 Task: Sort the products by unit price (high first).
Action: Mouse moved to (25, 89)
Screenshot: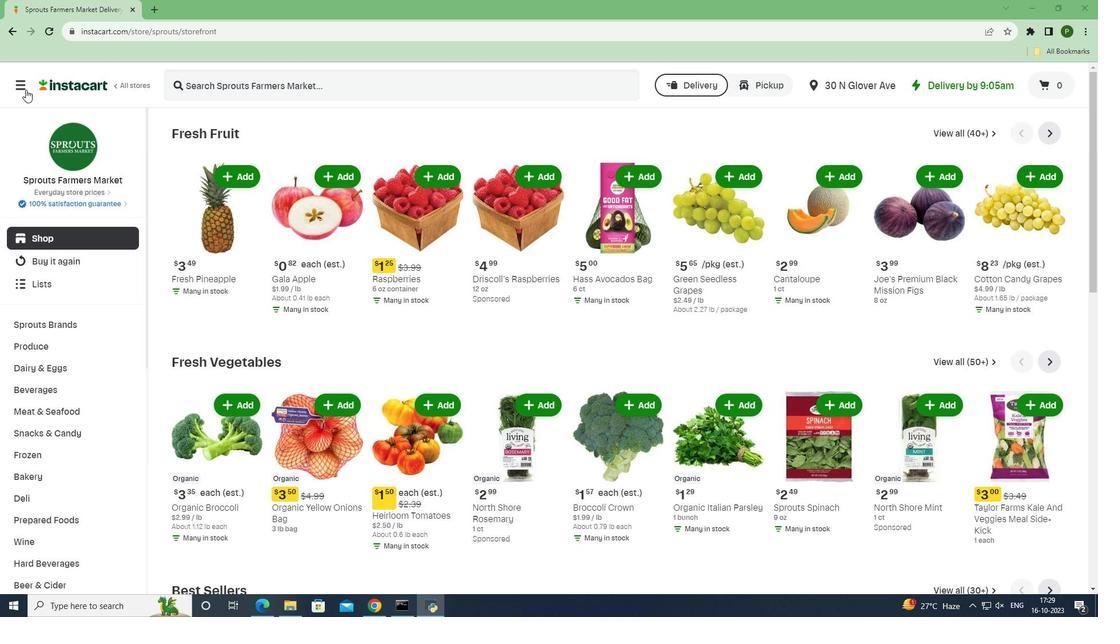 
Action: Mouse pressed left at (25, 89)
Screenshot: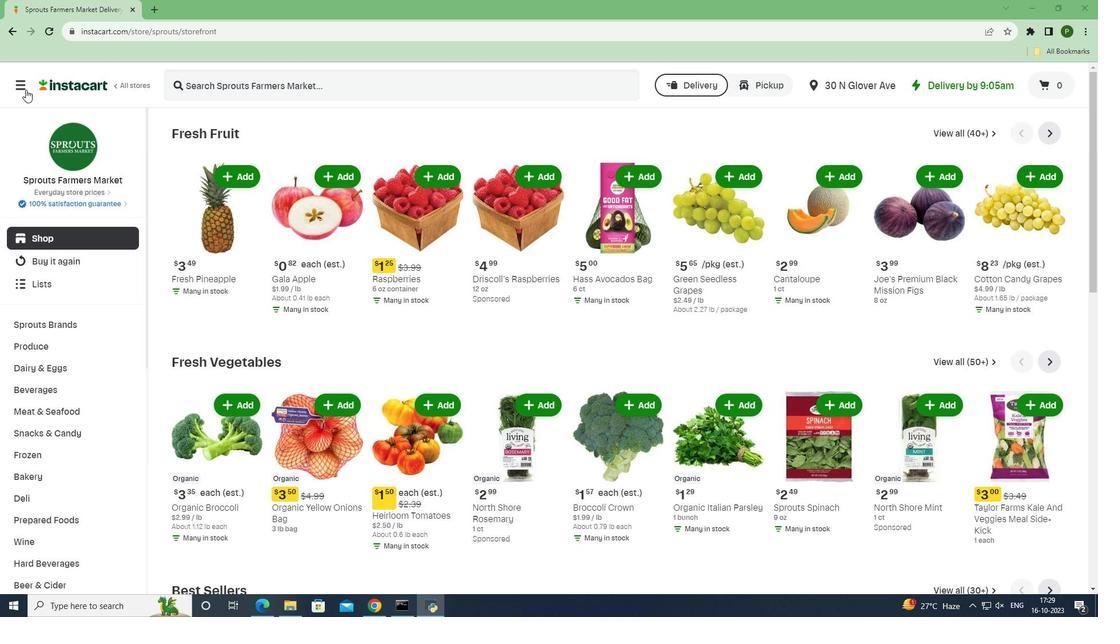 
Action: Mouse moved to (48, 300)
Screenshot: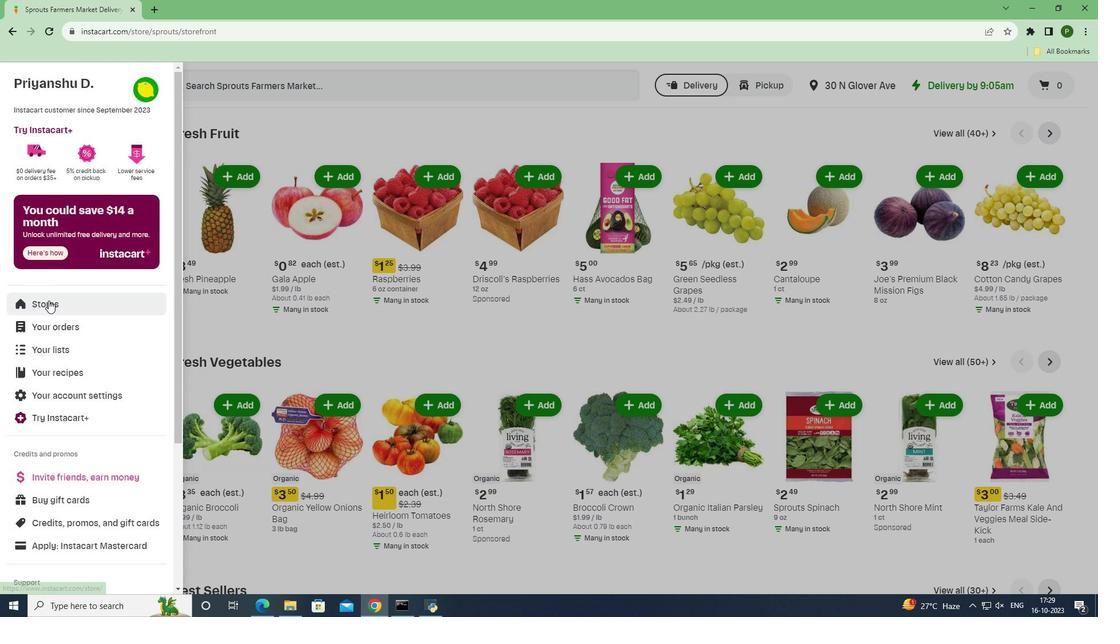 
Action: Mouse pressed left at (48, 300)
Screenshot: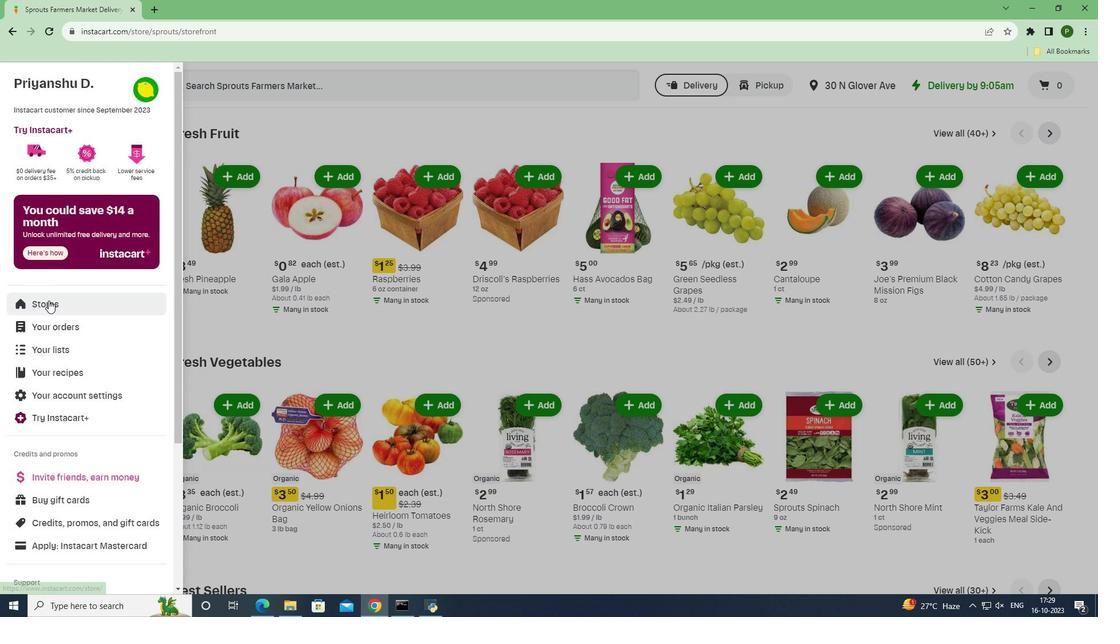 
Action: Mouse moved to (253, 138)
Screenshot: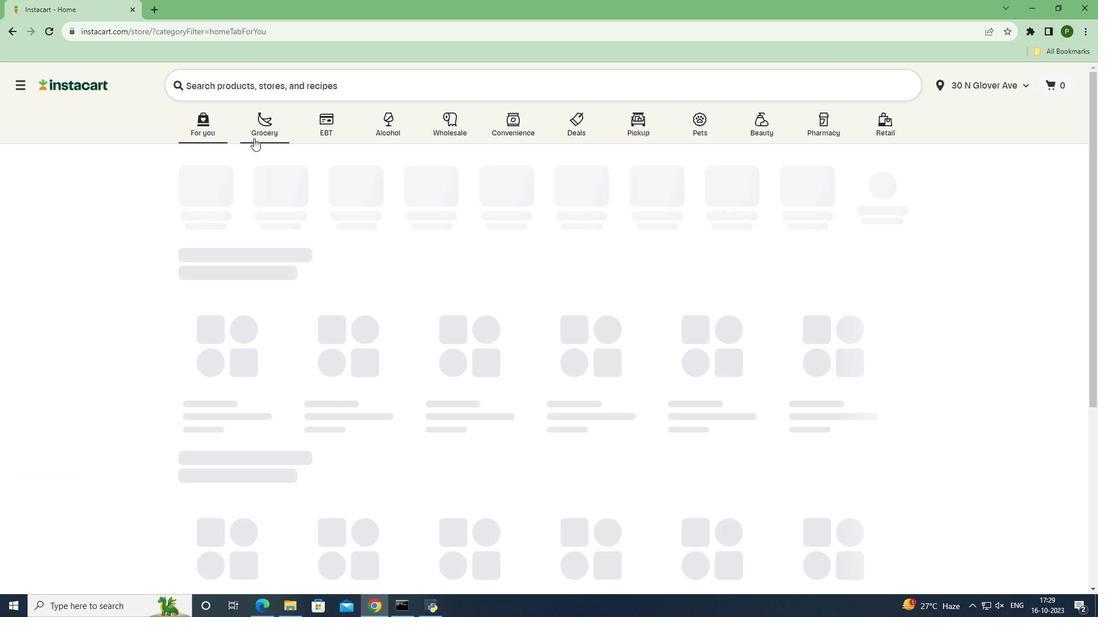 
Action: Mouse pressed left at (253, 138)
Screenshot: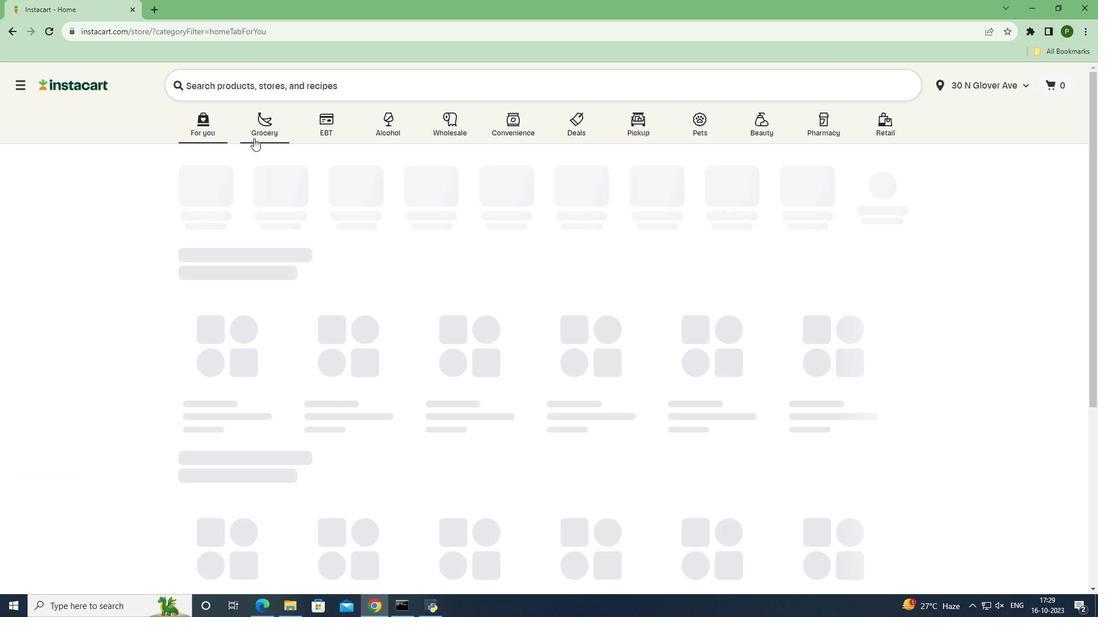
Action: Mouse moved to (711, 274)
Screenshot: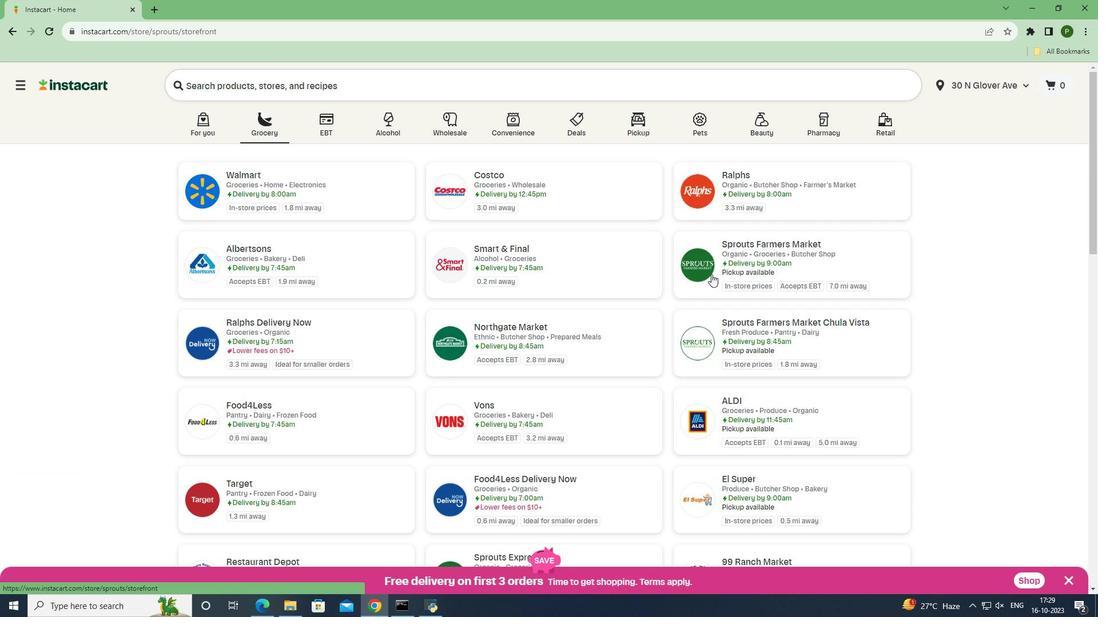 
Action: Mouse pressed left at (711, 274)
Screenshot: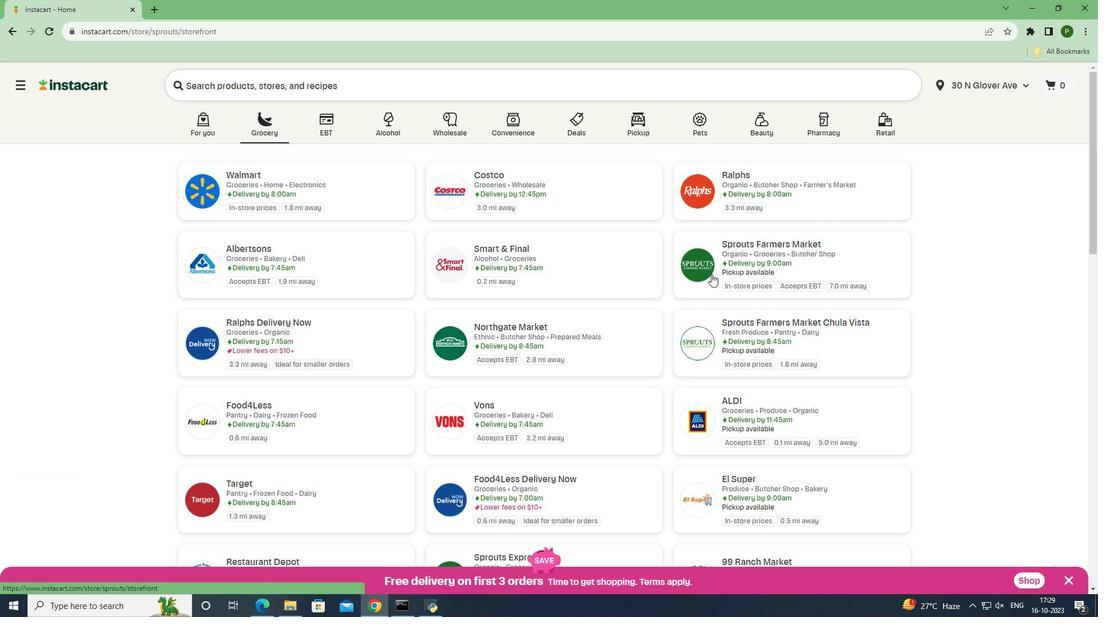 
Action: Mouse moved to (108, 391)
Screenshot: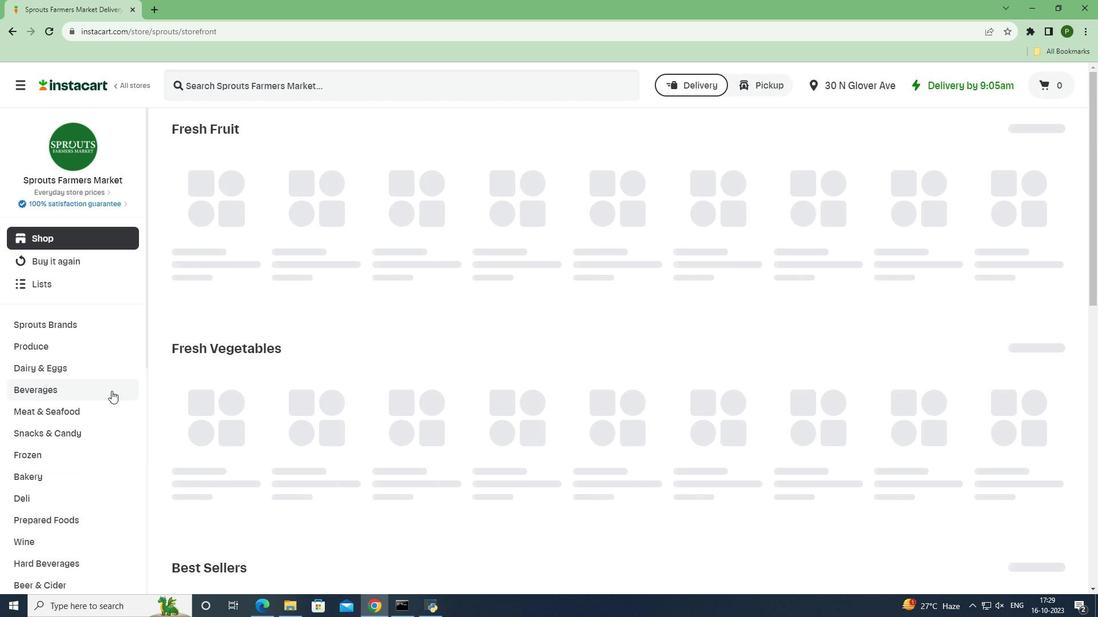 
Action: Mouse pressed left at (108, 391)
Screenshot: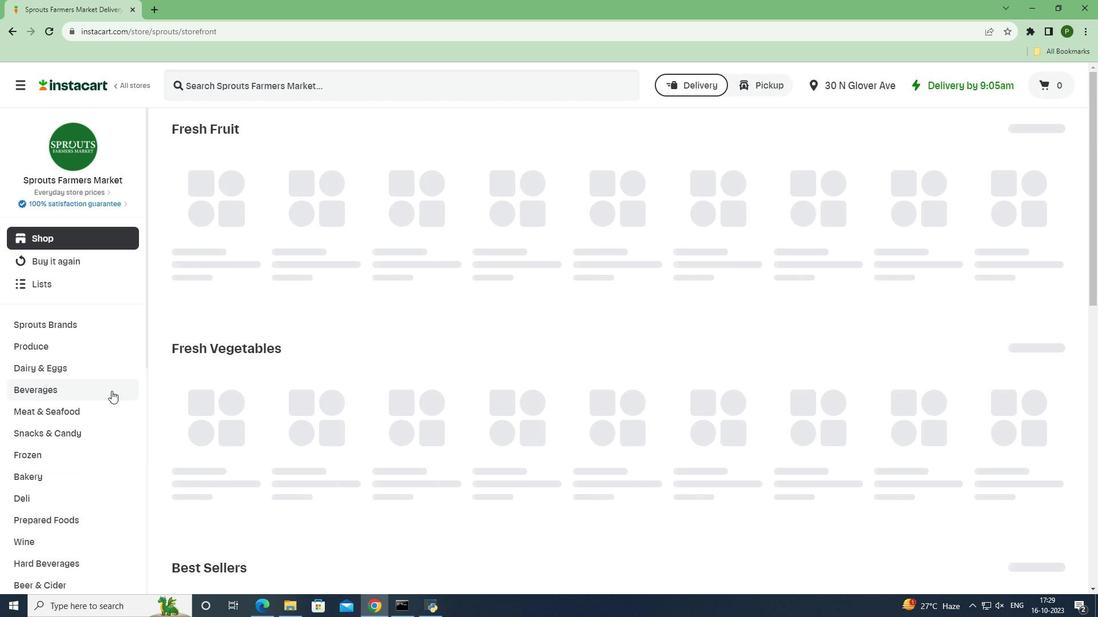 
Action: Mouse moved to (1035, 163)
Screenshot: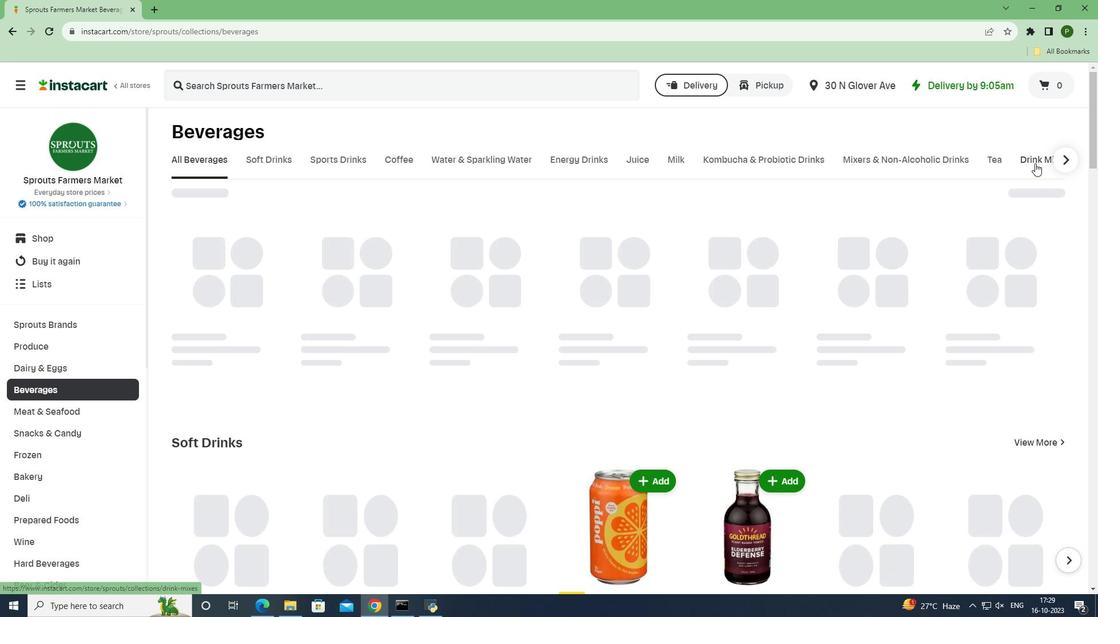 
Action: Mouse pressed left at (1035, 163)
Screenshot: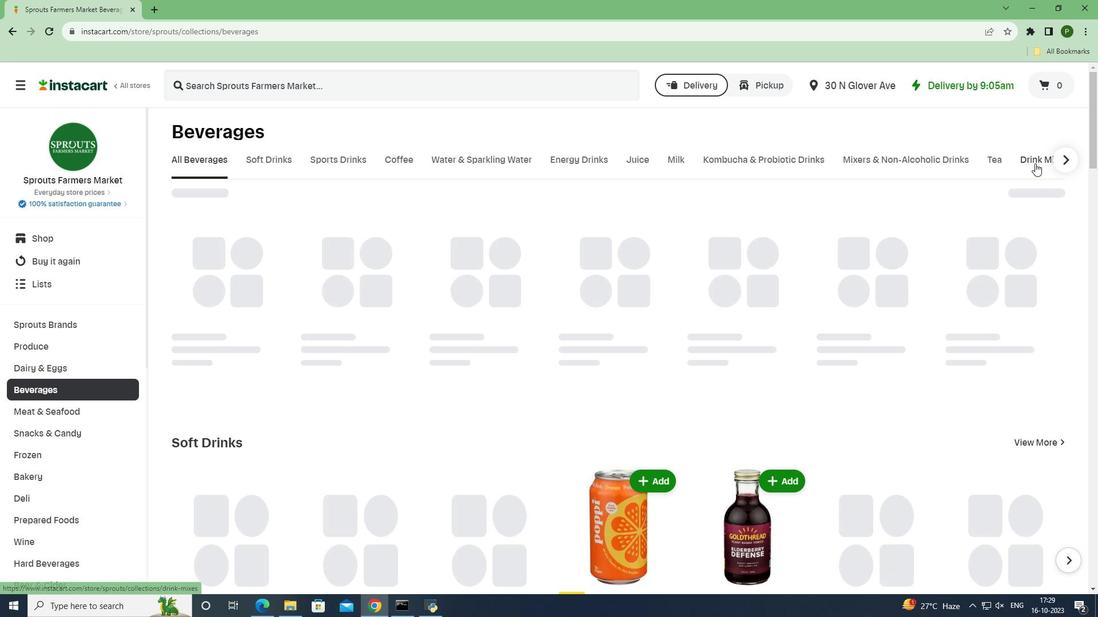 
Action: Mouse moved to (646, 214)
Screenshot: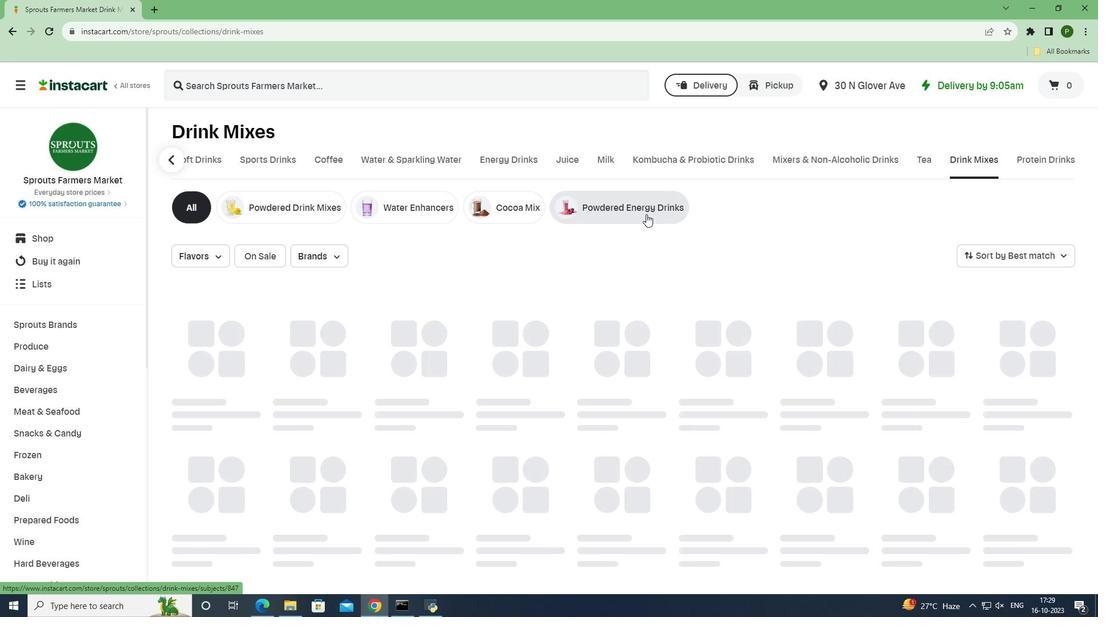 
Action: Mouse pressed left at (646, 214)
Screenshot: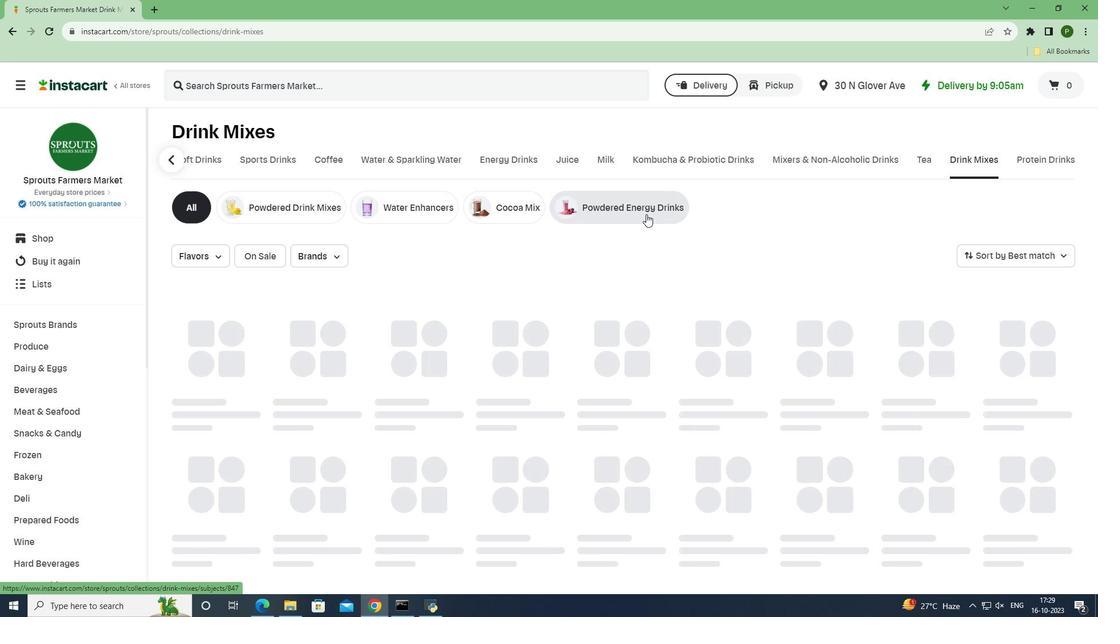 
Action: Mouse moved to (1038, 263)
Screenshot: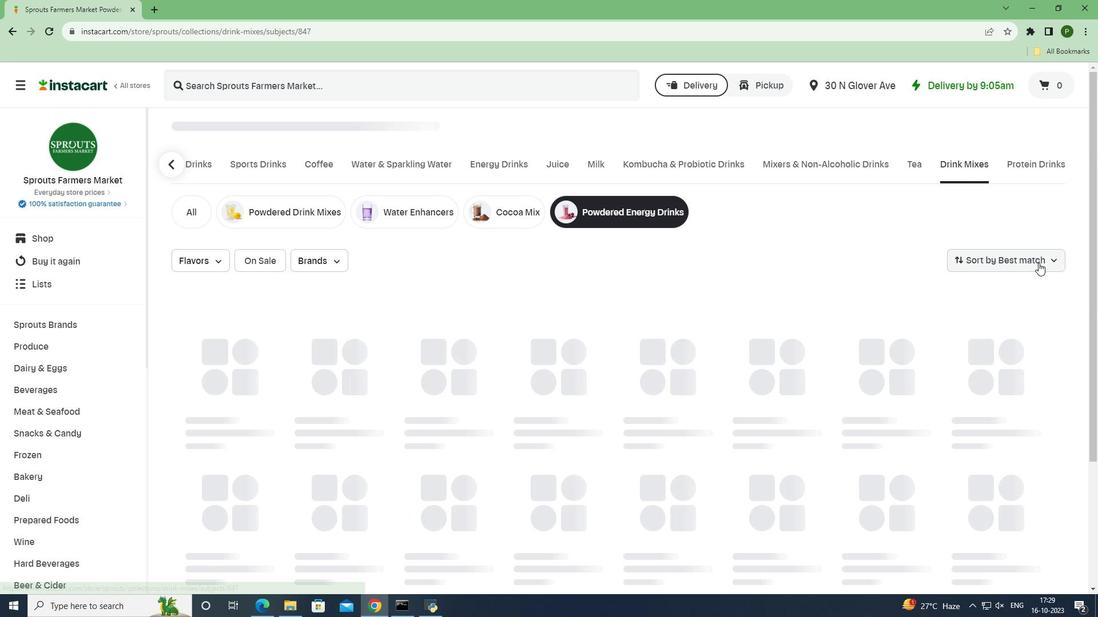 
Action: Mouse pressed left at (1038, 263)
Screenshot: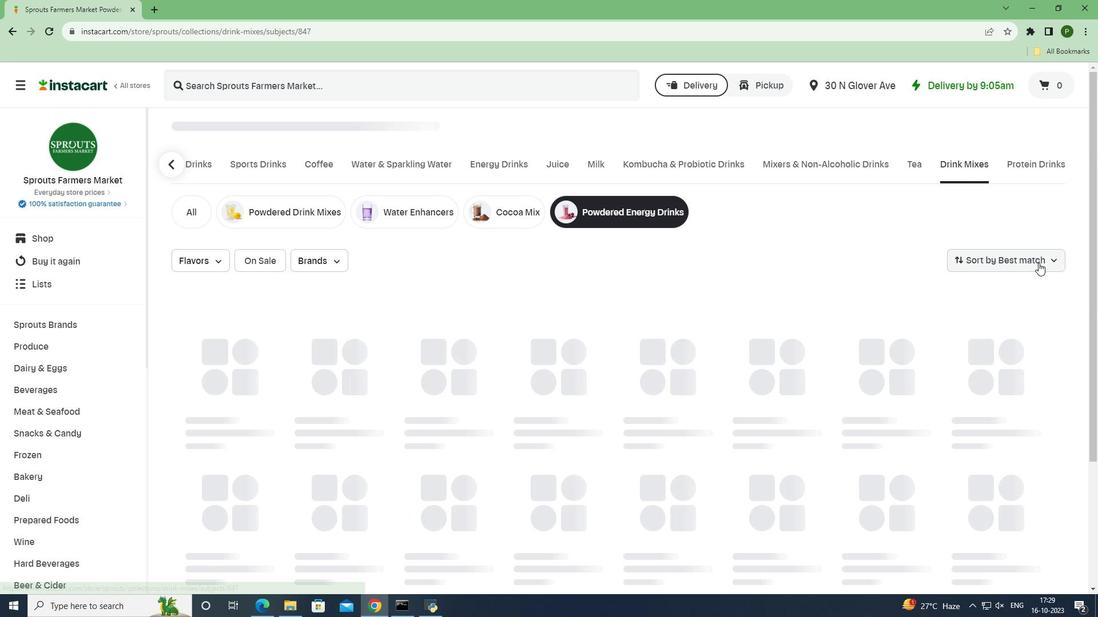
Action: Mouse moved to (1017, 385)
Screenshot: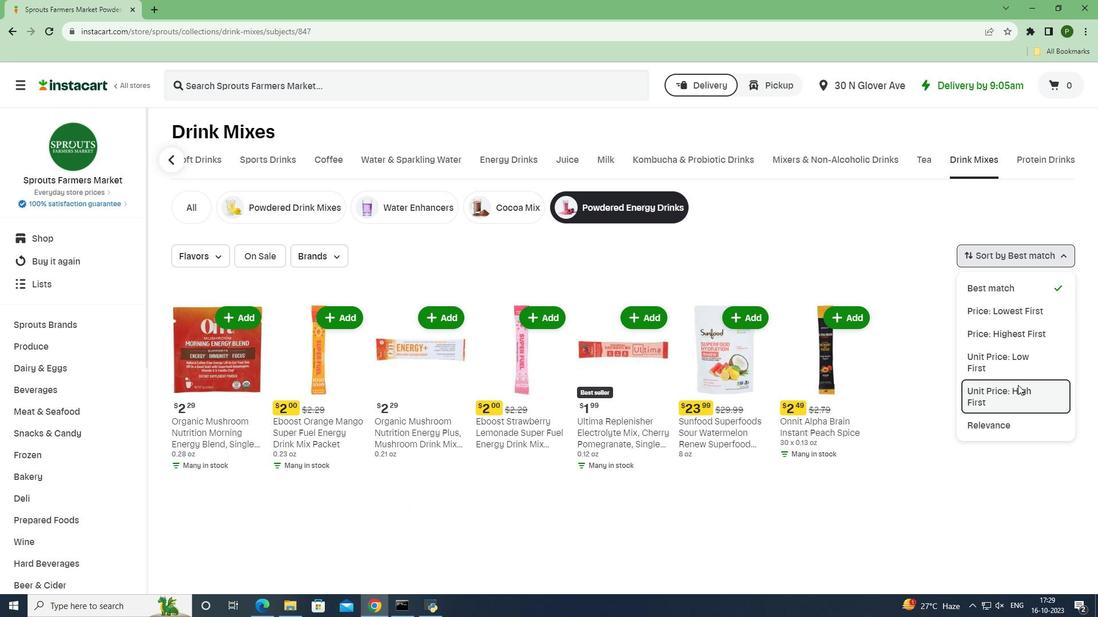 
Action: Mouse pressed left at (1017, 385)
Screenshot: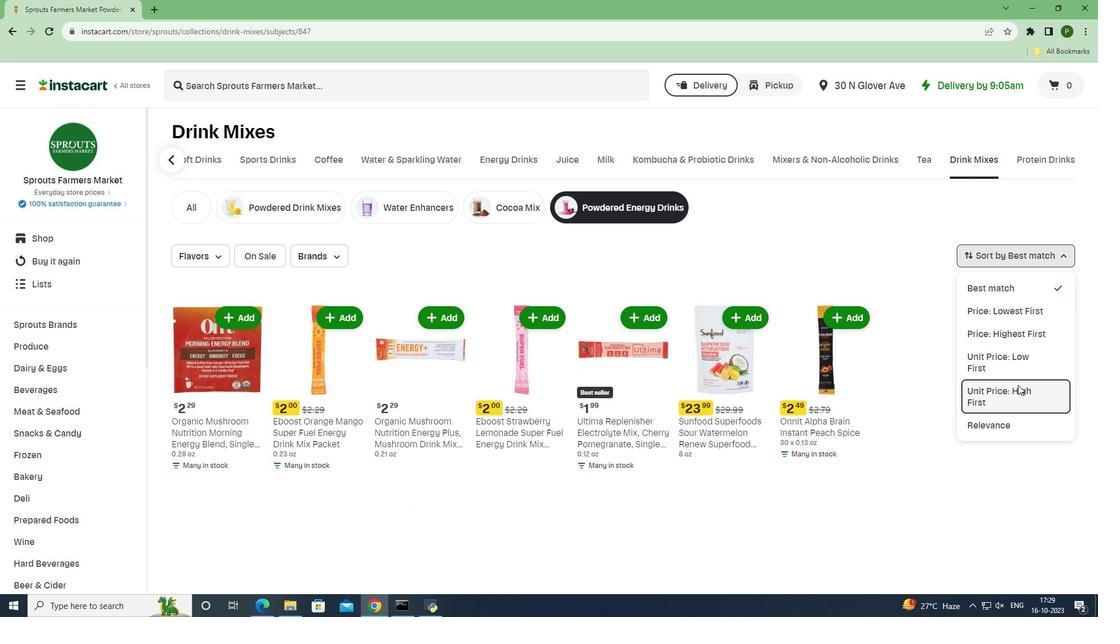 
Action: Mouse moved to (914, 422)
Screenshot: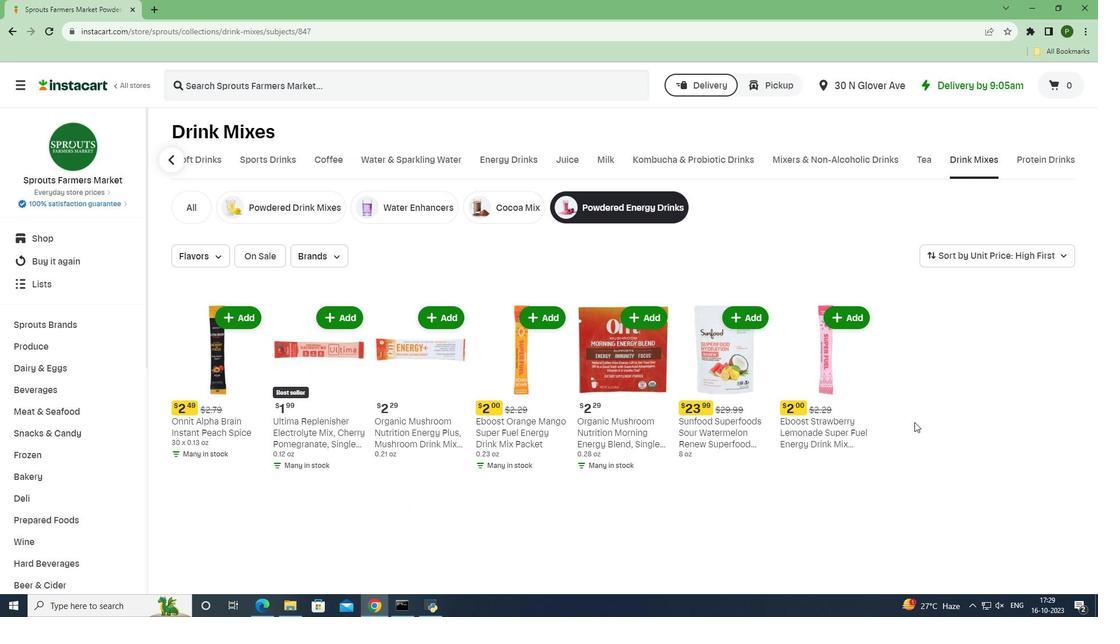 
